 Task: Edit the buffer time to 5 minutes before the event.
Action: Mouse scrolled (712, 334) with delta (0, 0)
Screenshot: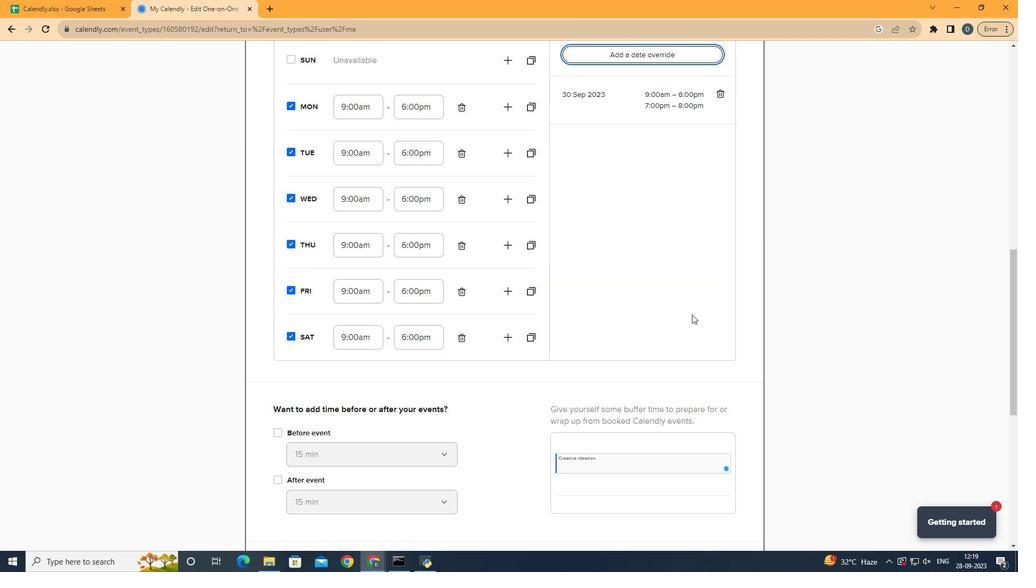 
Action: Mouse scrolled (712, 334) with delta (0, 0)
Screenshot: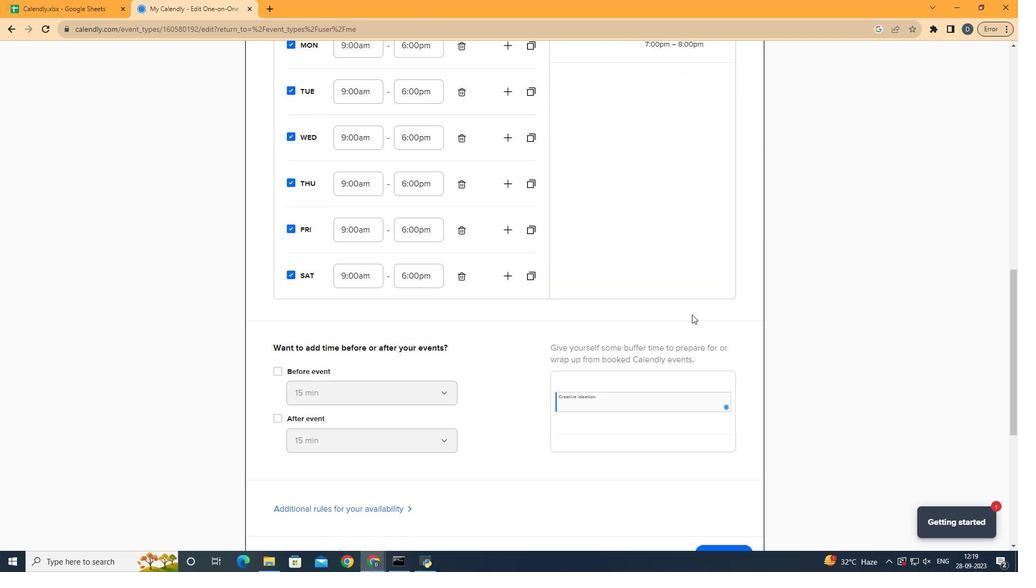 
Action: Mouse scrolled (712, 334) with delta (0, 0)
Screenshot: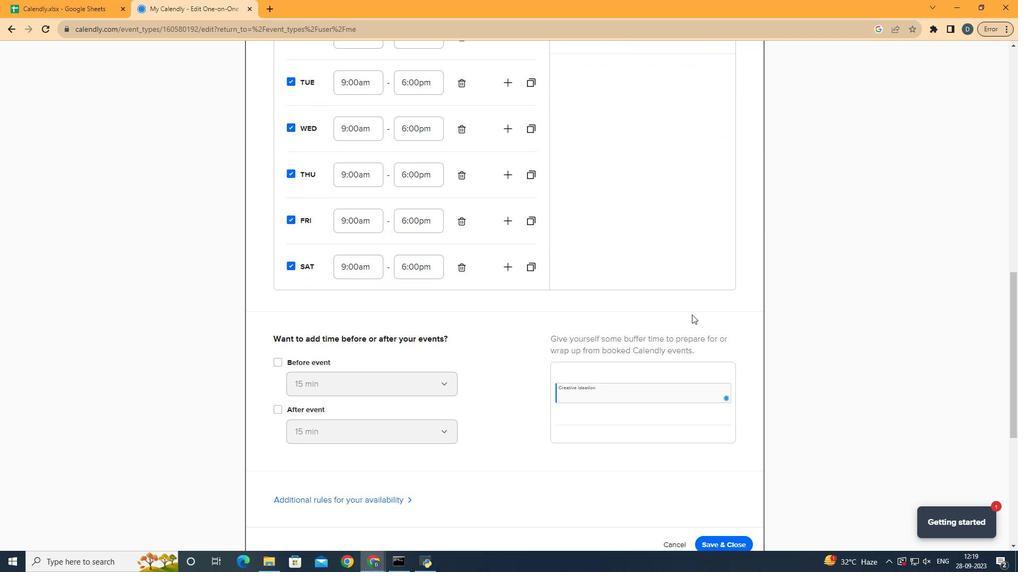 
Action: Mouse scrolled (712, 334) with delta (0, 0)
Screenshot: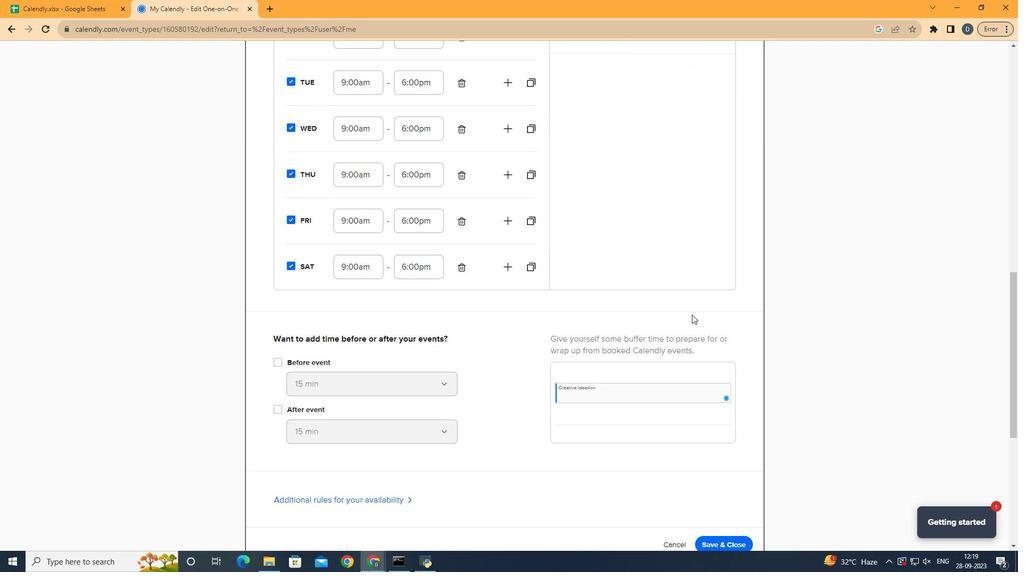 
Action: Mouse moved to (293, 384)
Screenshot: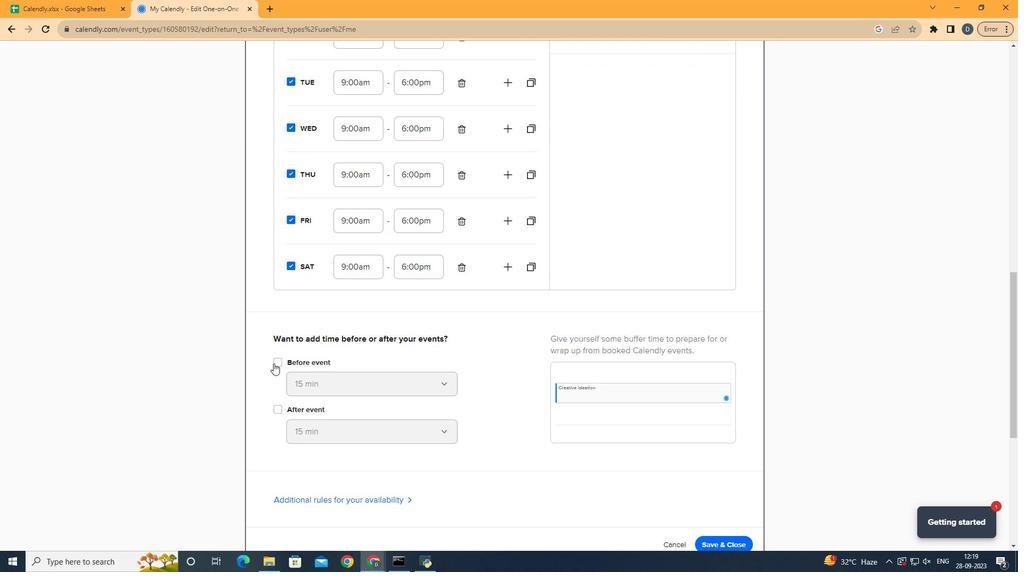 
Action: Mouse pressed left at (293, 384)
Screenshot: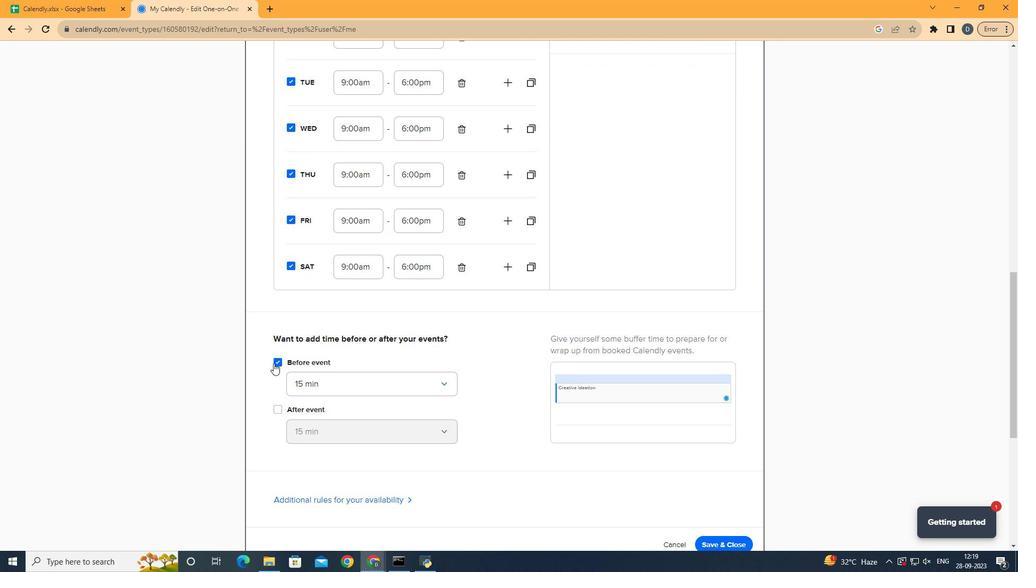 
Action: Mouse moved to (352, 405)
Screenshot: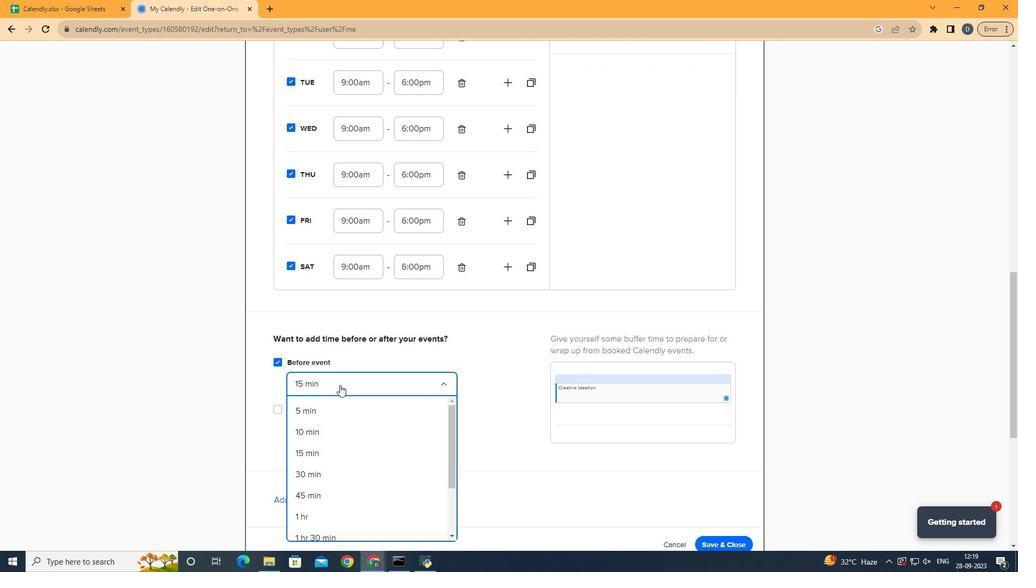 
Action: Mouse pressed left at (352, 405)
Screenshot: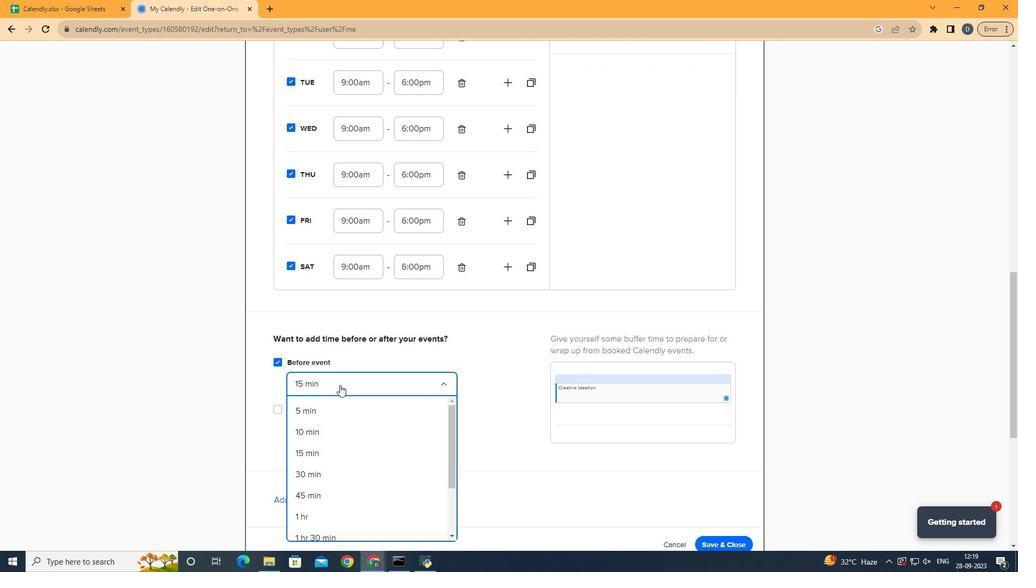 
Action: Mouse moved to (354, 432)
Screenshot: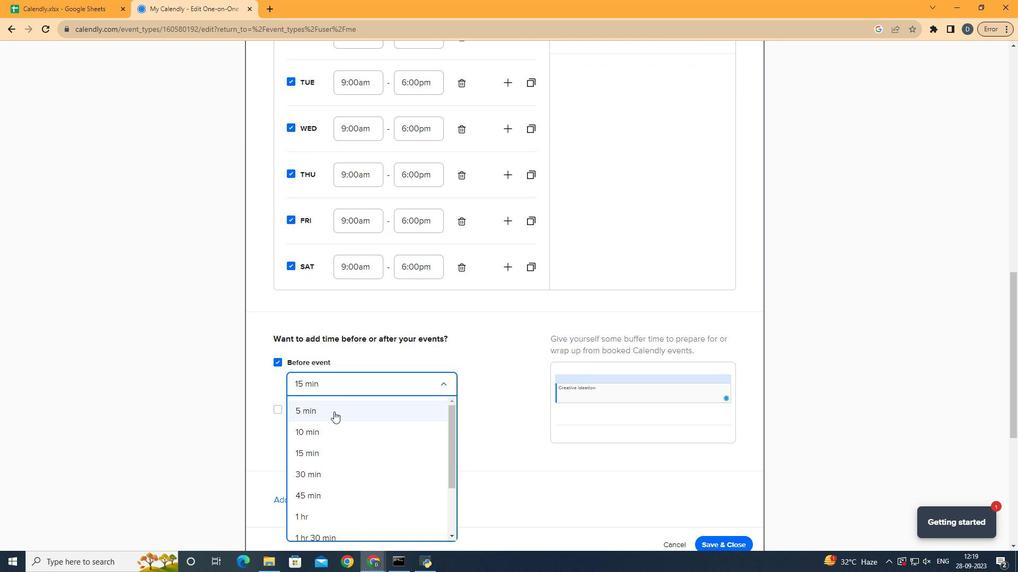 
Action: Mouse pressed left at (354, 432)
Screenshot: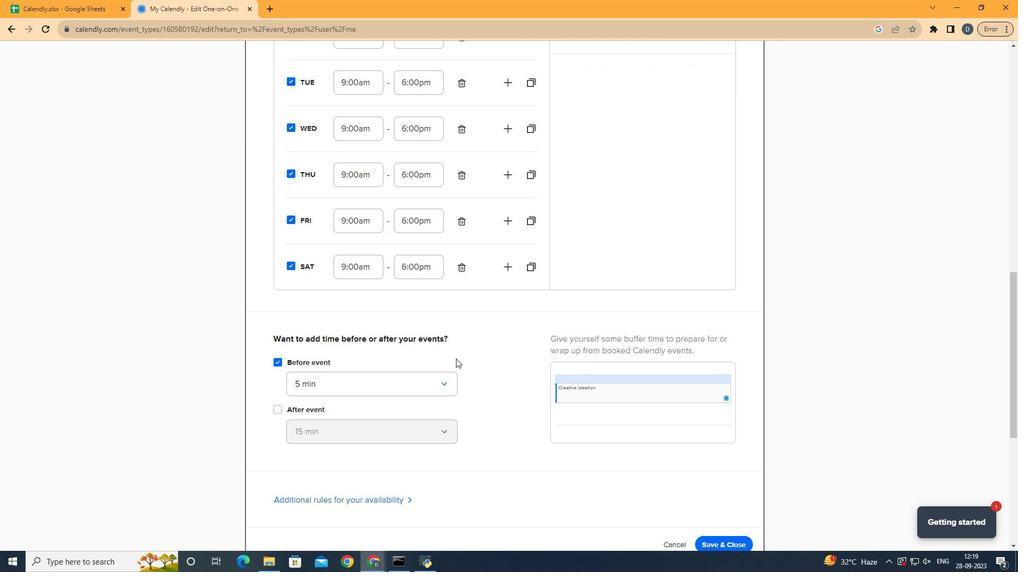 
Action: Mouse moved to (481, 377)
Screenshot: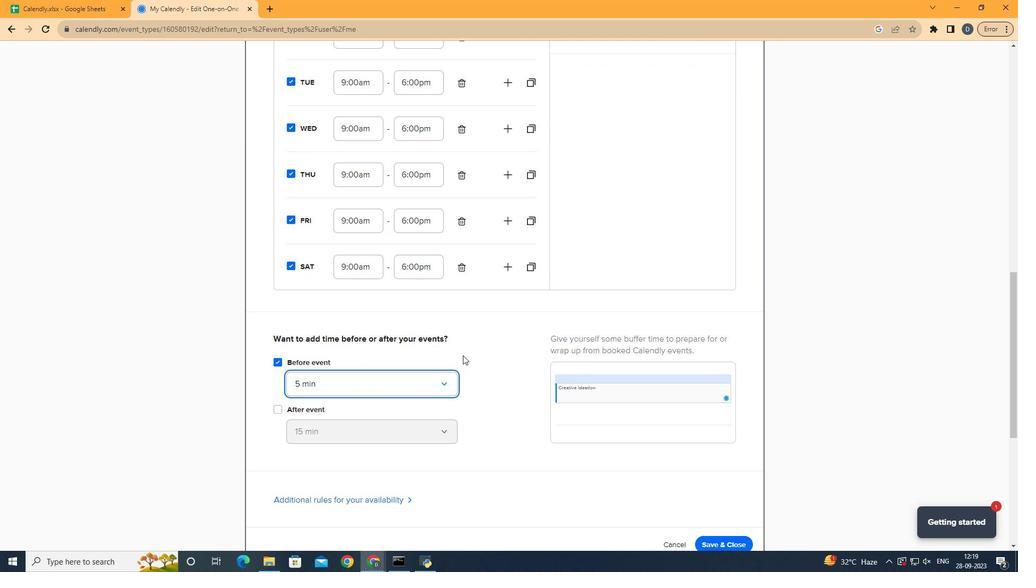 
